Task: Add President Plain Feta Chunk Cheese to the cart.
Action: Mouse moved to (827, 271)
Screenshot: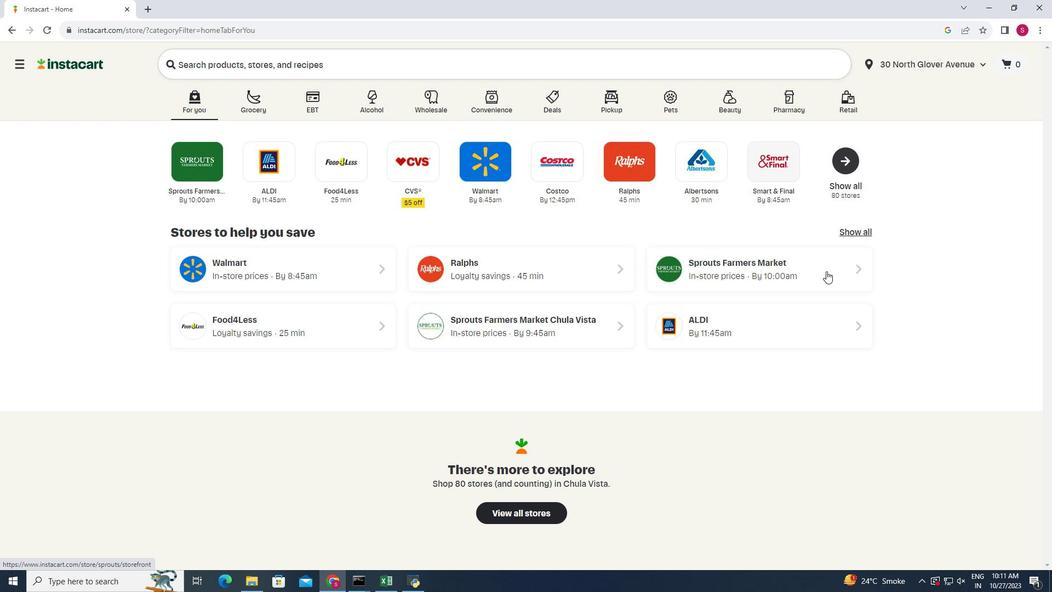
Action: Mouse pressed left at (827, 271)
Screenshot: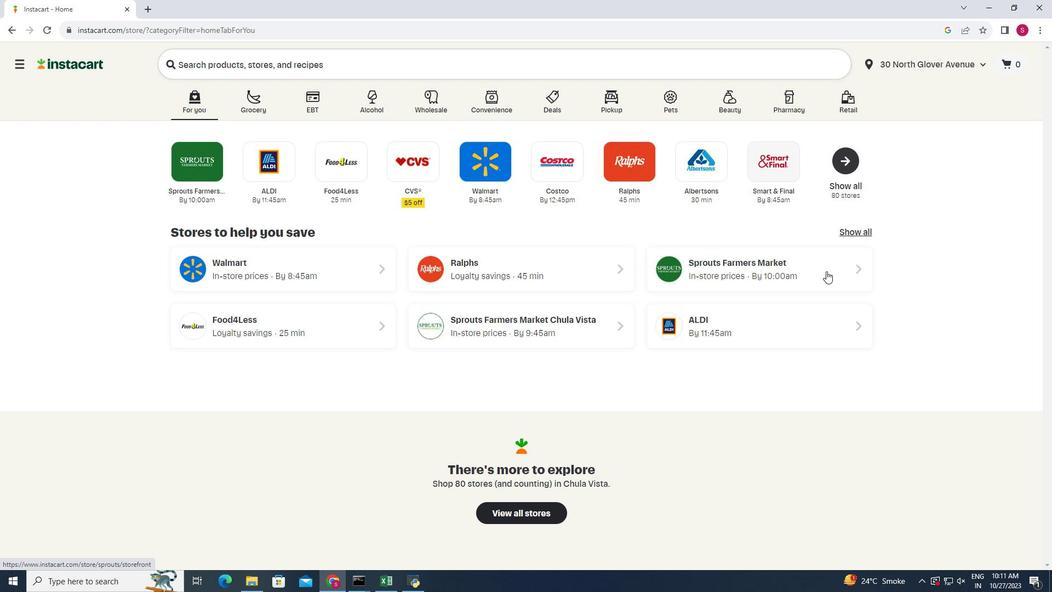 
Action: Mouse moved to (43, 516)
Screenshot: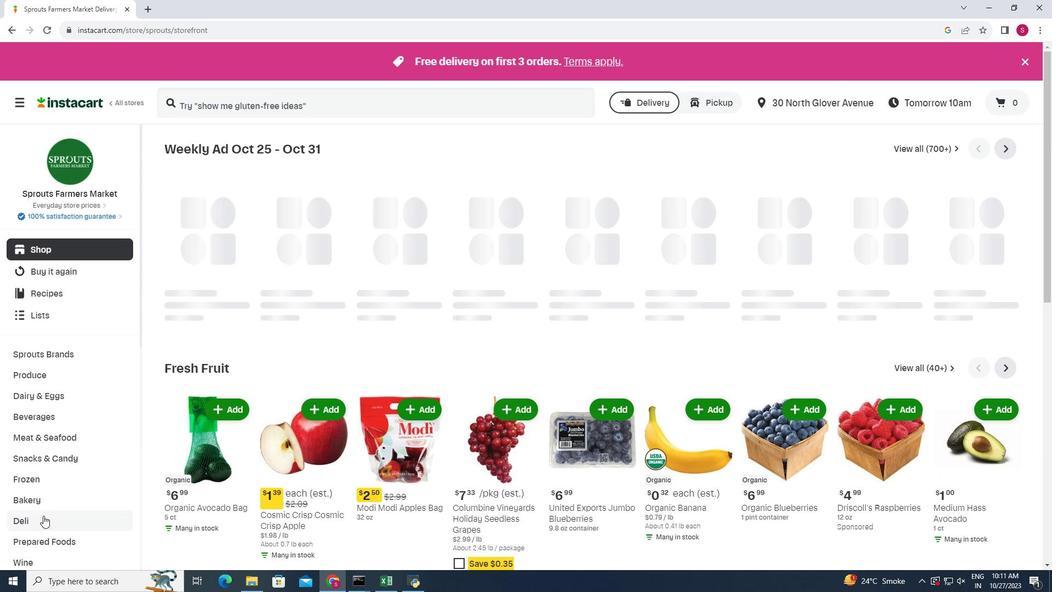 
Action: Mouse pressed left at (43, 516)
Screenshot: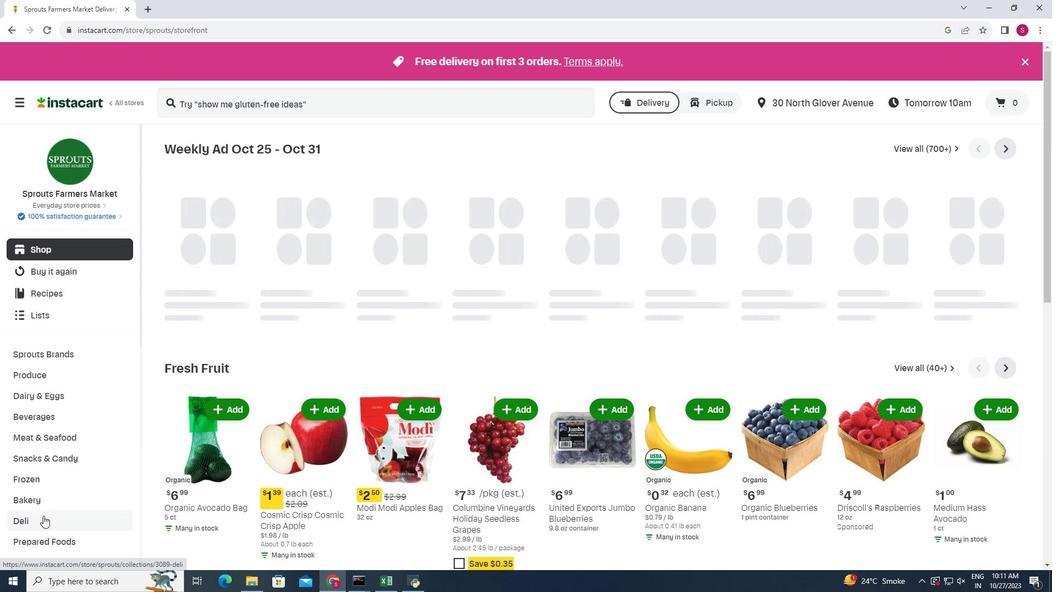 
Action: Mouse moved to (287, 171)
Screenshot: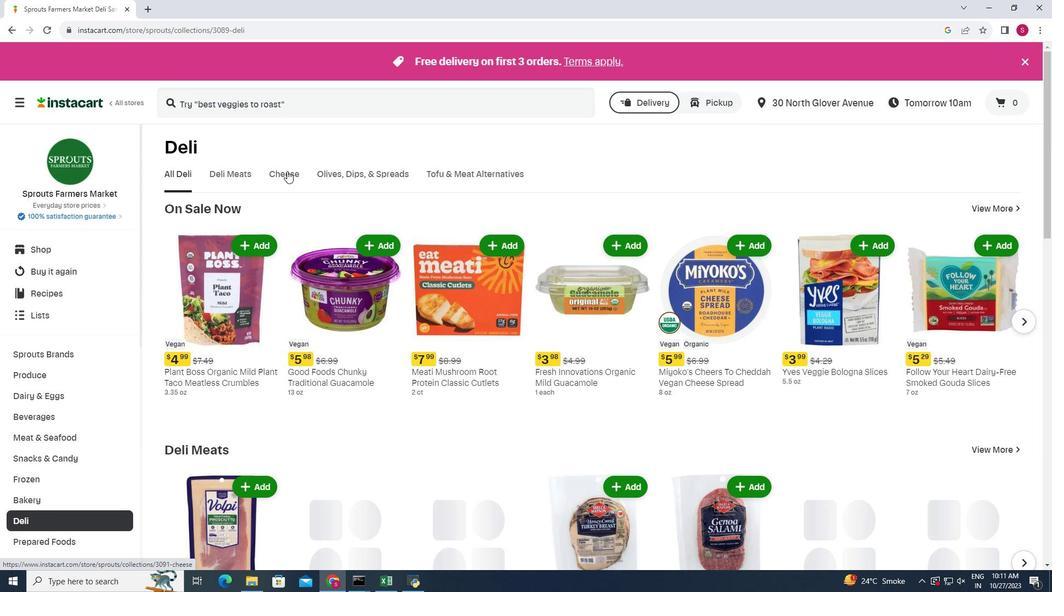 
Action: Mouse pressed left at (287, 171)
Screenshot: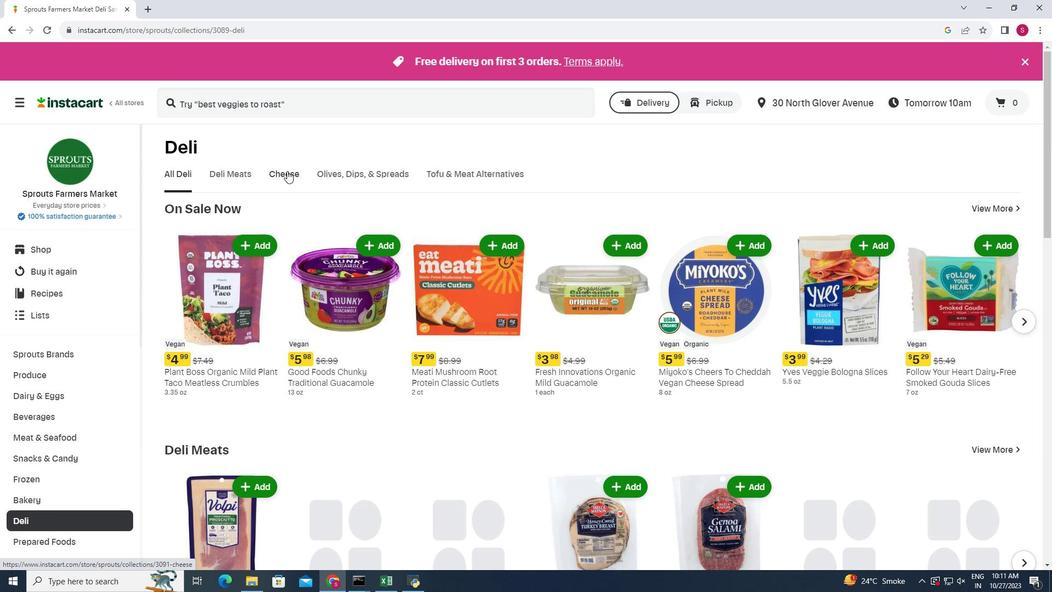 
Action: Mouse moved to (756, 220)
Screenshot: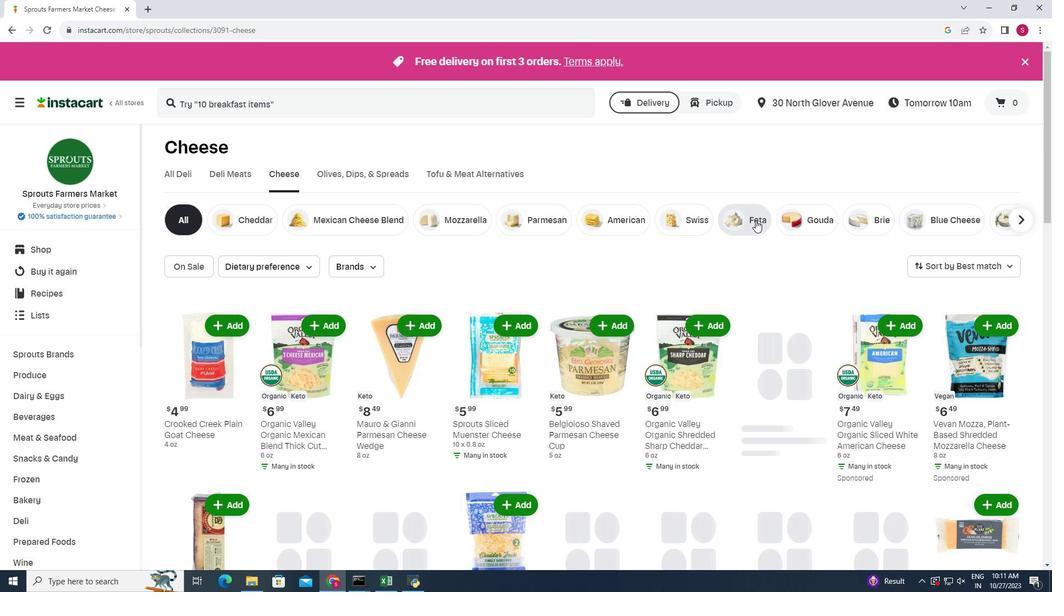 
Action: Mouse pressed left at (756, 220)
Screenshot: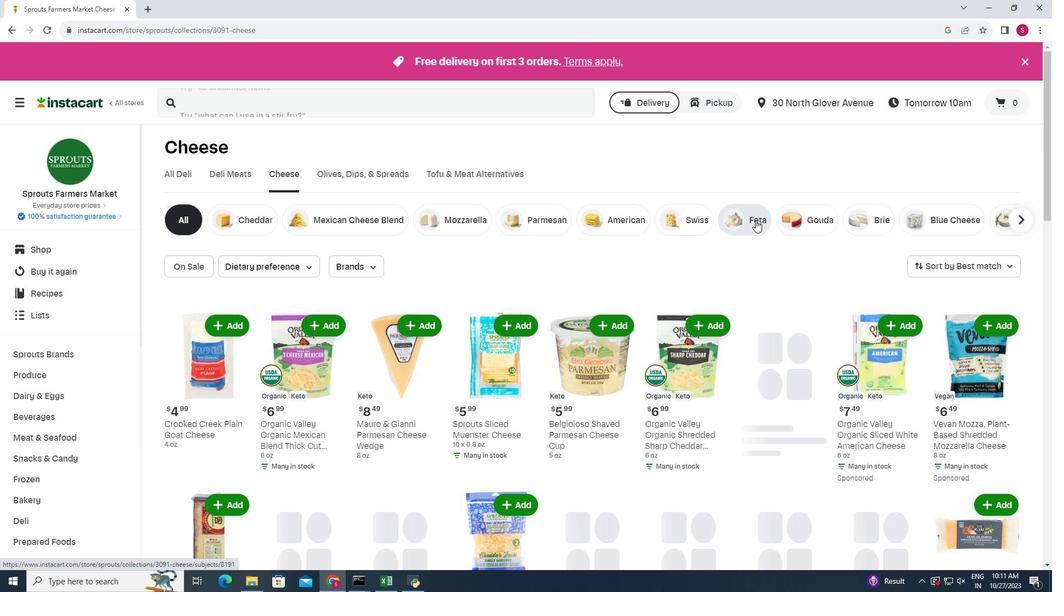 
Action: Mouse moved to (698, 323)
Screenshot: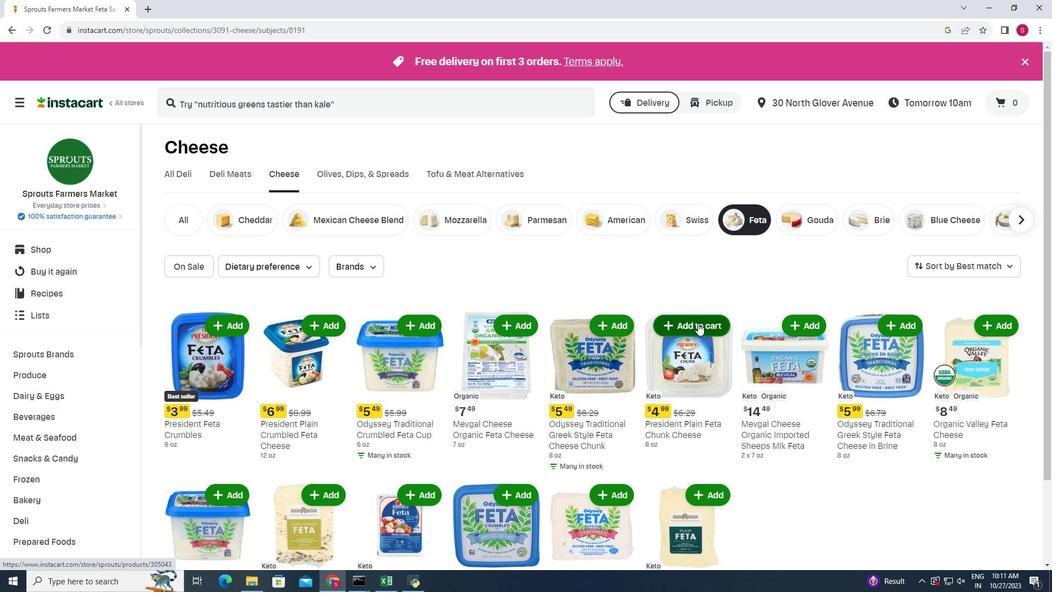
Action: Mouse pressed left at (698, 323)
Screenshot: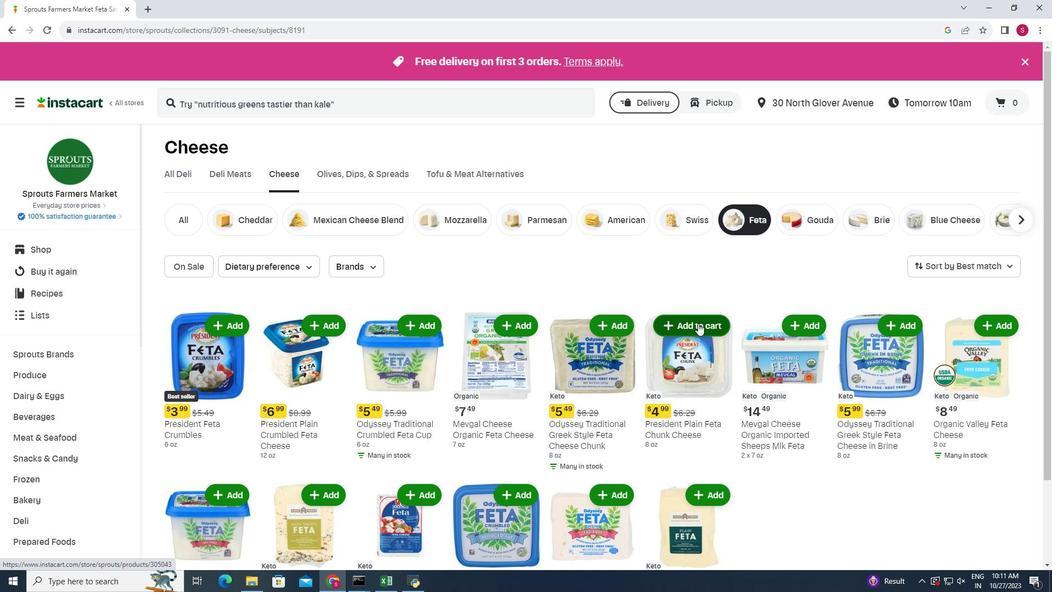 
Action: Mouse moved to (712, 285)
Screenshot: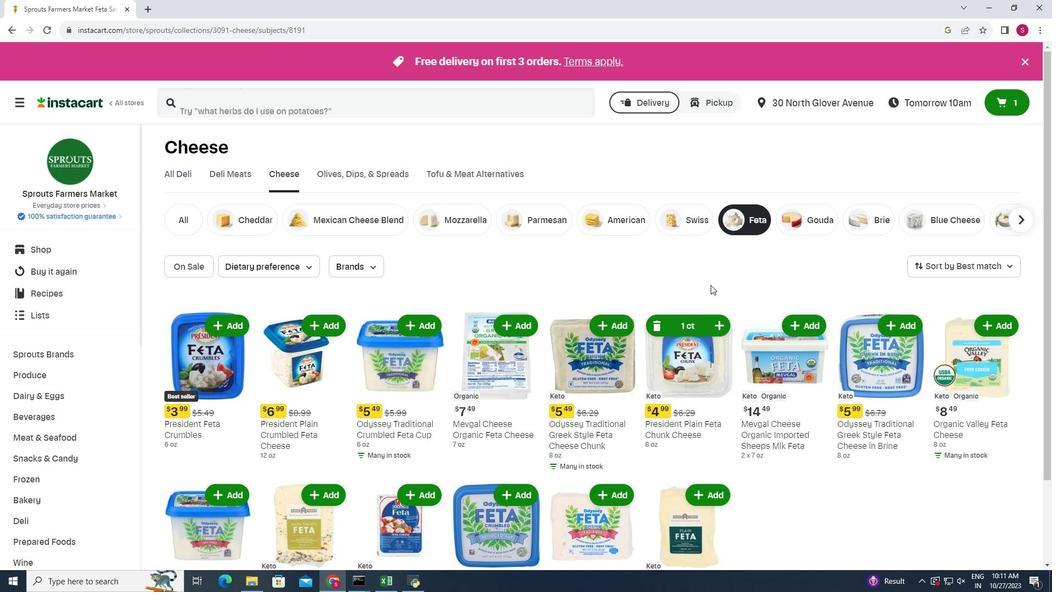 
